 Task: Filter the search records by reports
Action: Mouse moved to (137, 126)
Screenshot: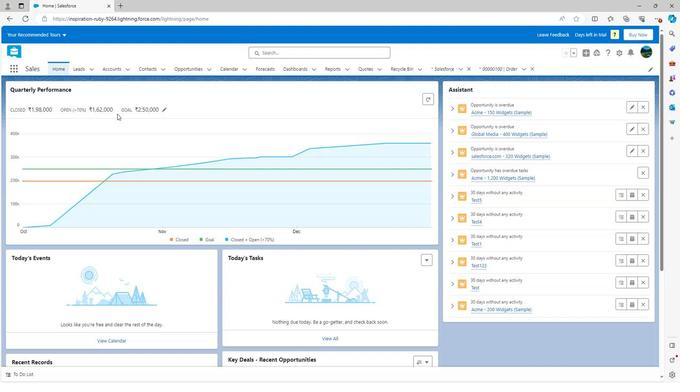 
Action: Mouse scrolled (137, 125) with delta (0, 0)
Screenshot: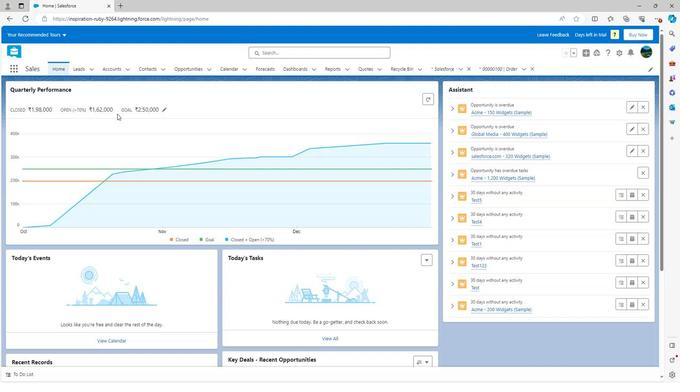 
Action: Mouse moved to (138, 127)
Screenshot: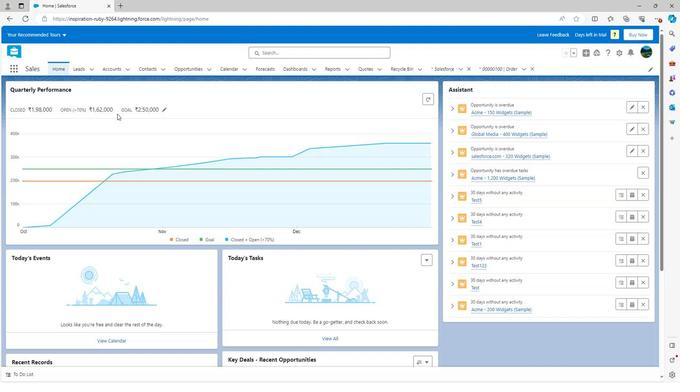 
Action: Mouse scrolled (138, 127) with delta (0, 0)
Screenshot: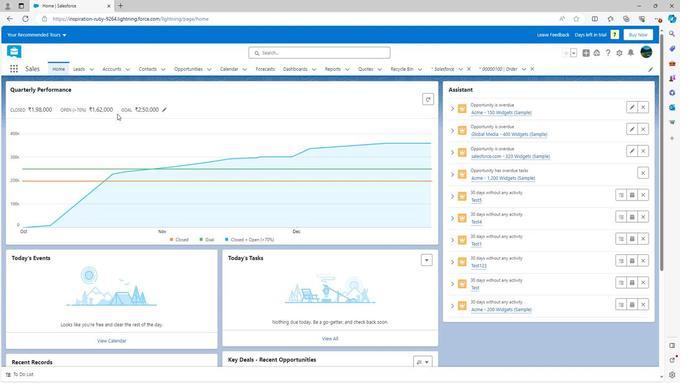 
Action: Mouse moved to (138, 128)
Screenshot: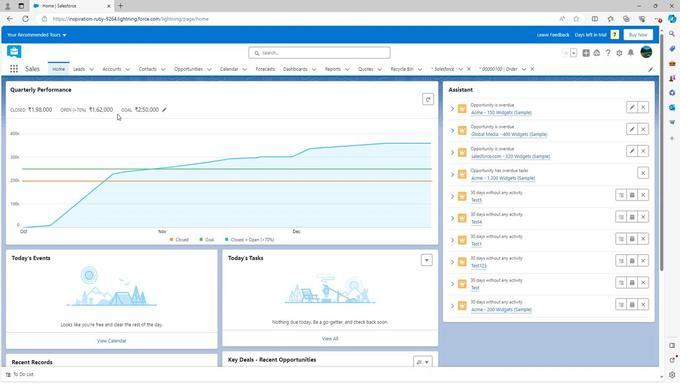 
Action: Mouse scrolled (138, 128) with delta (0, 0)
Screenshot: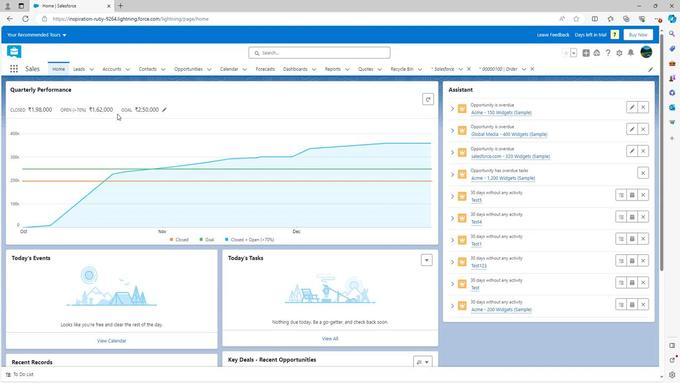 
Action: Mouse scrolled (138, 128) with delta (0, 0)
Screenshot: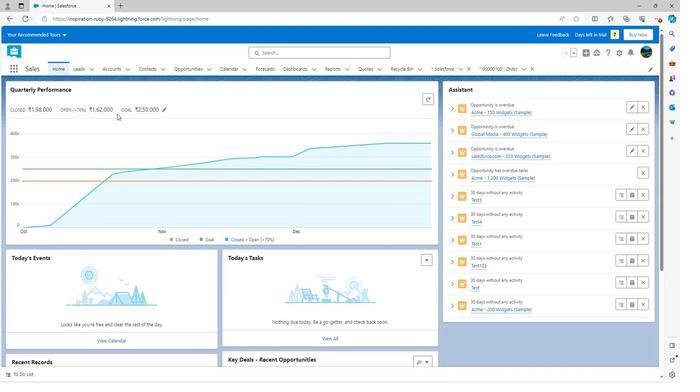 
Action: Mouse scrolled (138, 128) with delta (0, 0)
Screenshot: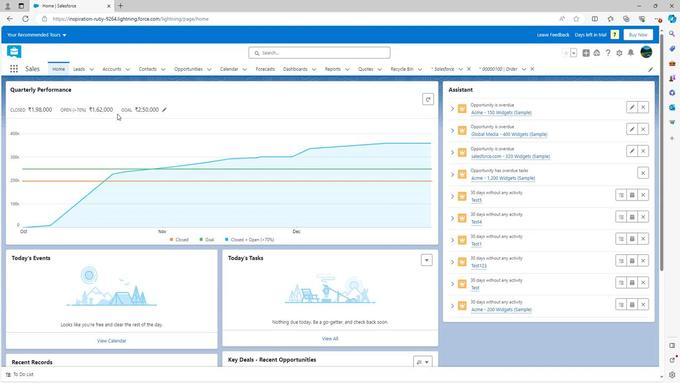
Action: Mouse scrolled (138, 129) with delta (0, 0)
Screenshot: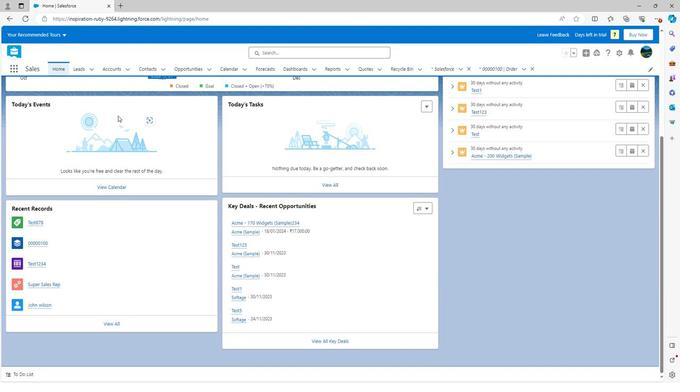 
Action: Mouse scrolled (138, 129) with delta (0, 0)
Screenshot: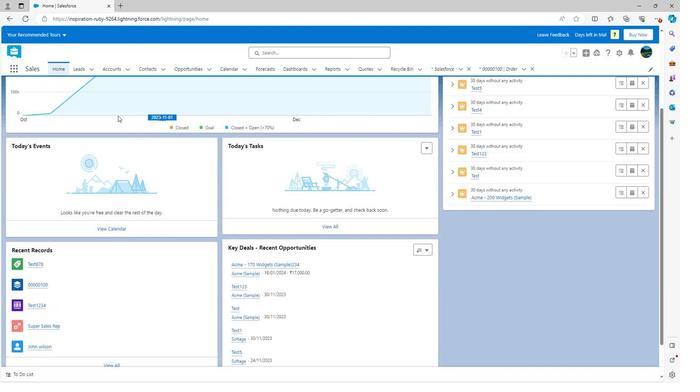 
Action: Mouse scrolled (138, 129) with delta (0, 0)
Screenshot: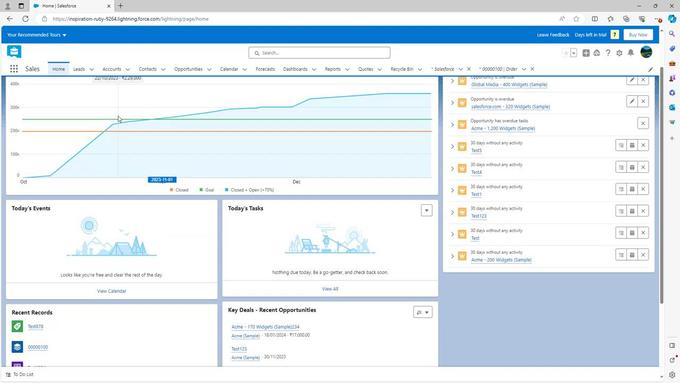 
Action: Mouse scrolled (138, 129) with delta (0, 0)
Screenshot: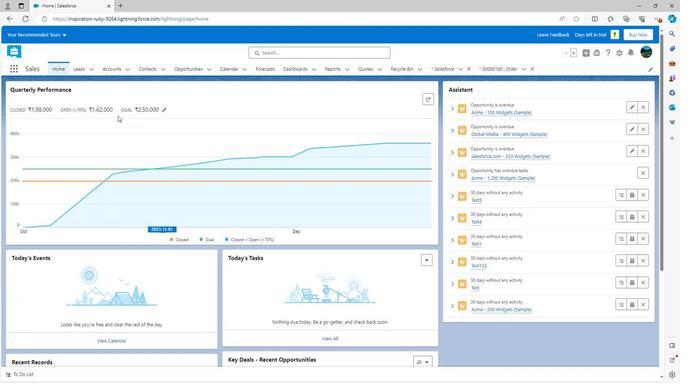
Action: Mouse moved to (406, 37)
Screenshot: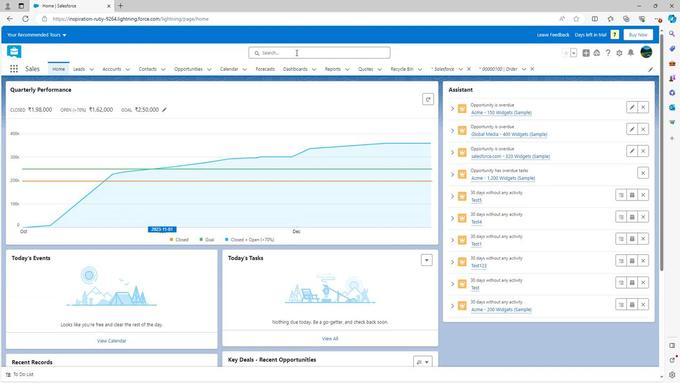
Action: Mouse pressed left at (406, 37)
Screenshot: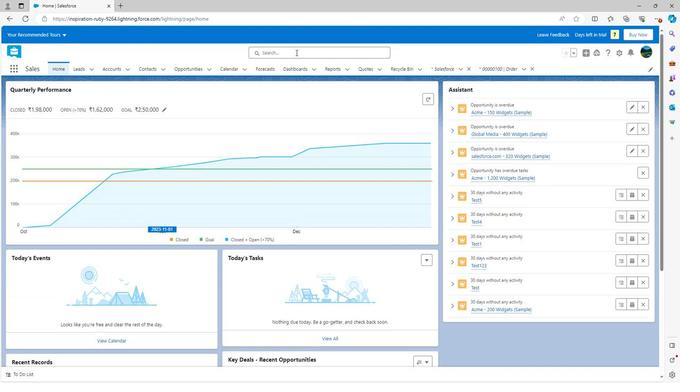 
Action: Mouse moved to (268, 42)
Screenshot: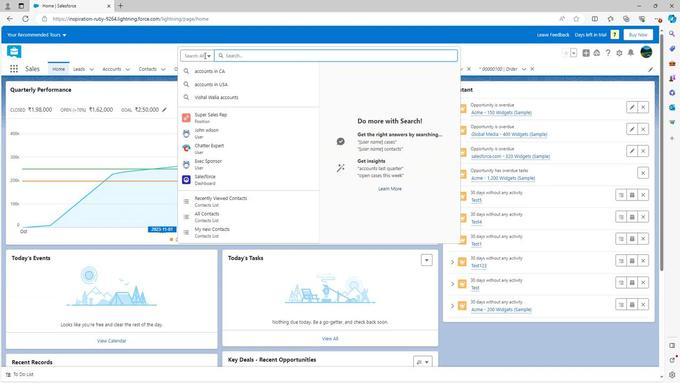 
Action: Mouse pressed left at (268, 42)
Screenshot: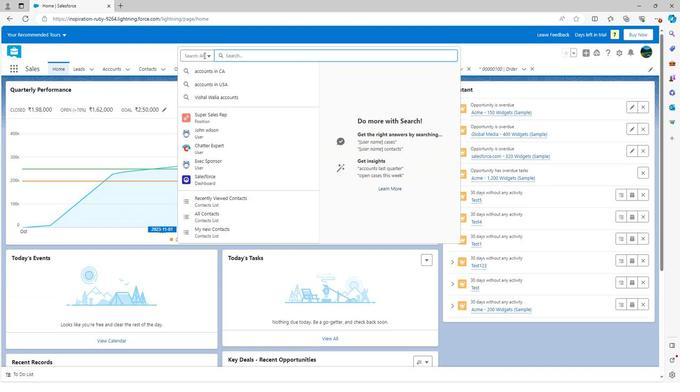 
Action: Mouse moved to (277, 179)
Screenshot: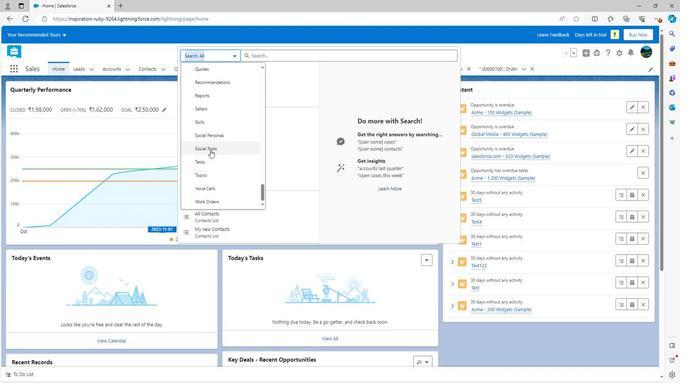 
Action: Mouse scrolled (277, 178) with delta (0, 0)
Screenshot: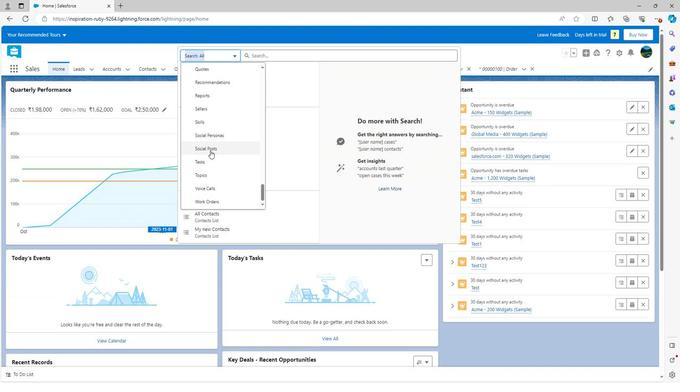 
Action: Mouse moved to (278, 102)
Screenshot: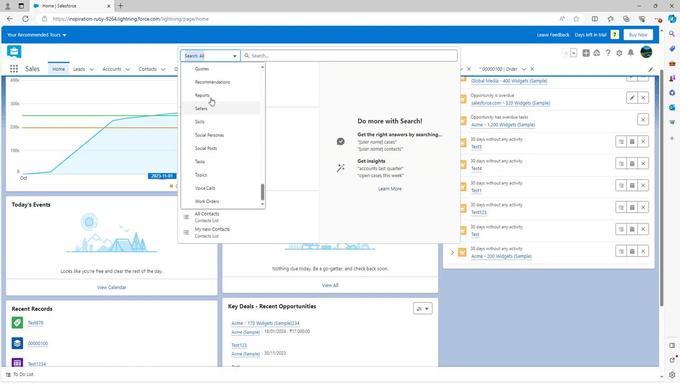 
Action: Mouse pressed left at (278, 102)
Screenshot: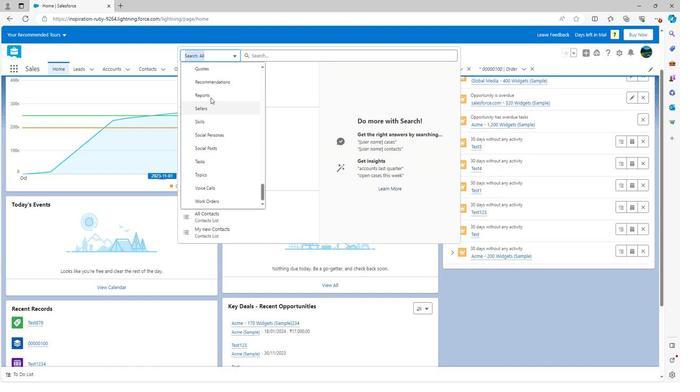 
Action: Mouse moved to (269, 91)
Screenshot: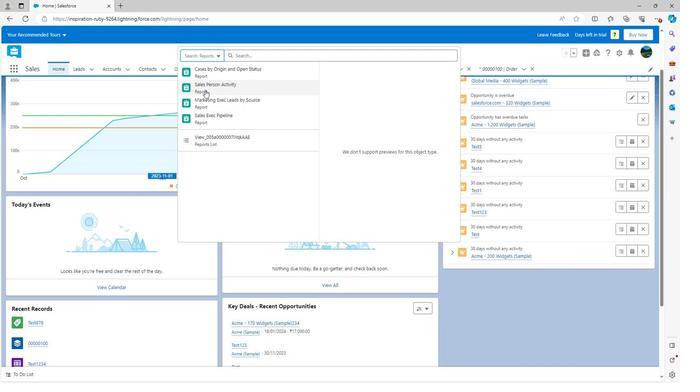 
Action: Mouse pressed left at (269, 91)
Screenshot: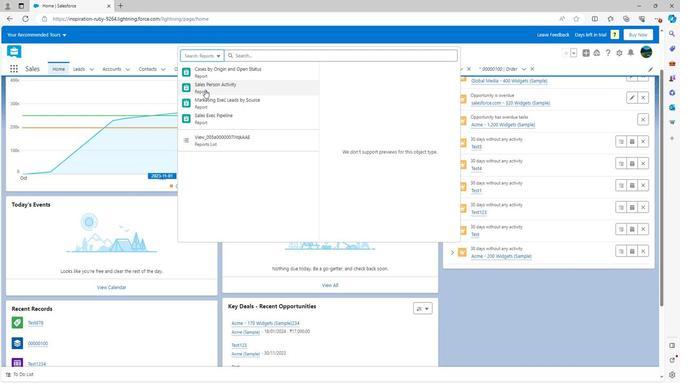 
Action: Mouse moved to (190, 163)
Screenshot: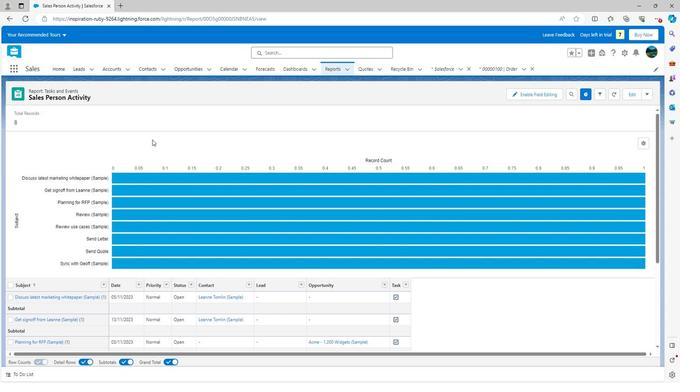 
Action: Mouse pressed left at (190, 163)
Screenshot: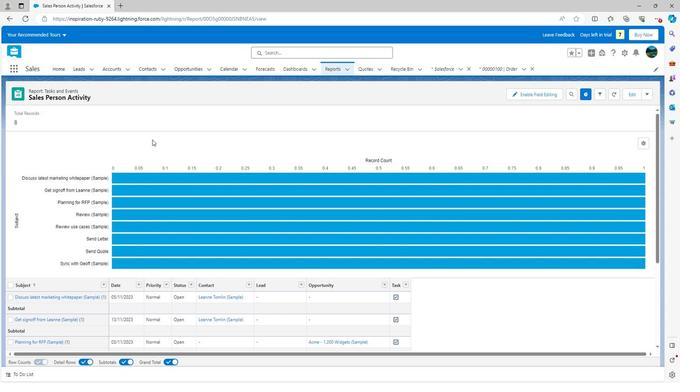 
Action: Mouse moved to (401, 38)
Screenshot: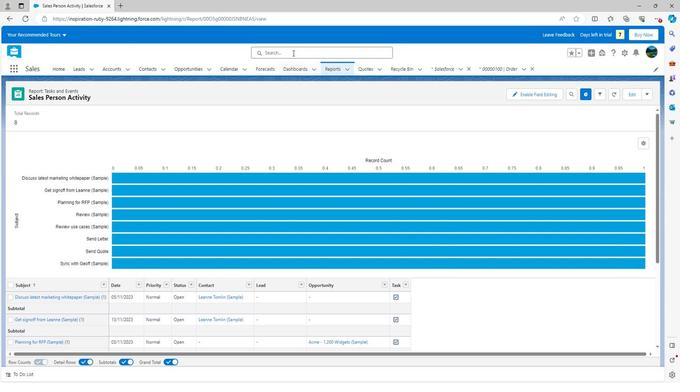 
Action: Mouse pressed left at (401, 38)
Screenshot: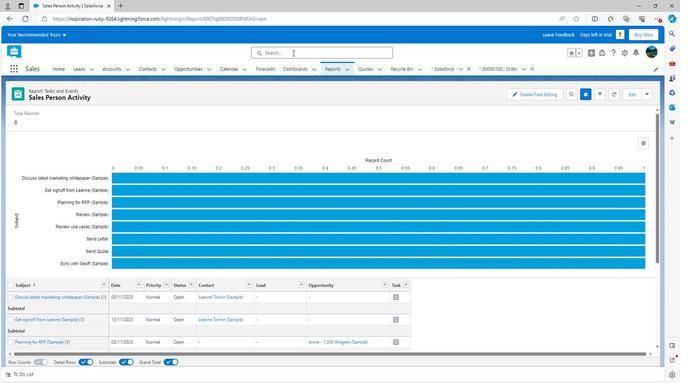 
Action: Mouse moved to (276, 43)
Screenshot: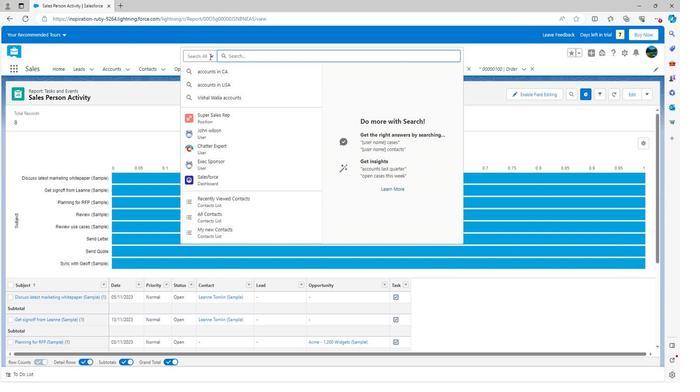 
Action: Mouse pressed left at (276, 43)
Screenshot: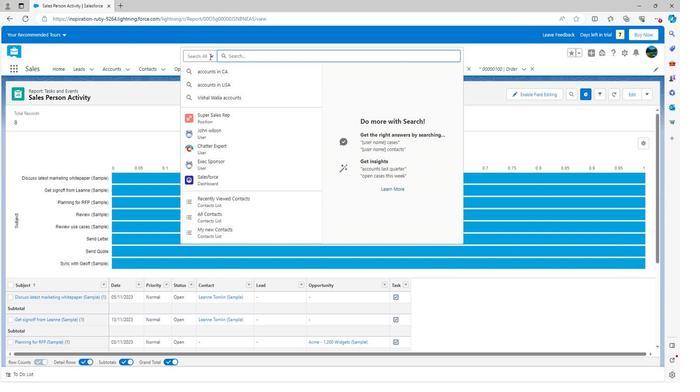 
Action: Mouse moved to (276, 159)
Screenshot: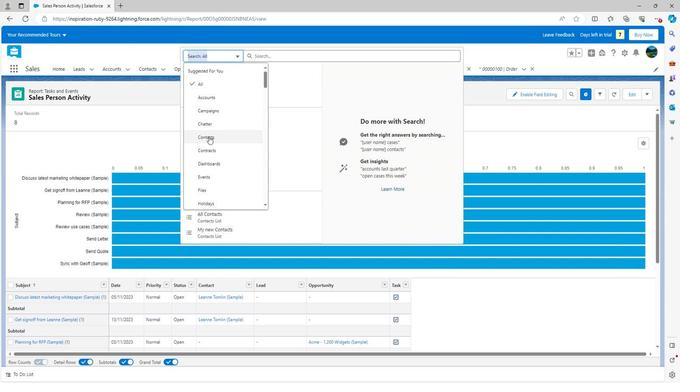 
Action: Mouse scrolled (276, 159) with delta (0, 0)
Screenshot: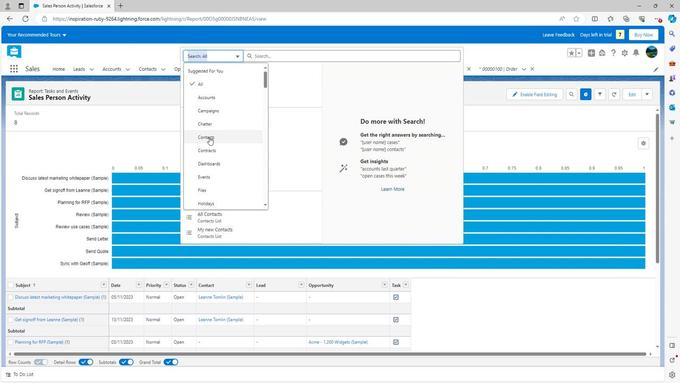 
Action: Mouse moved to (277, 164)
Screenshot: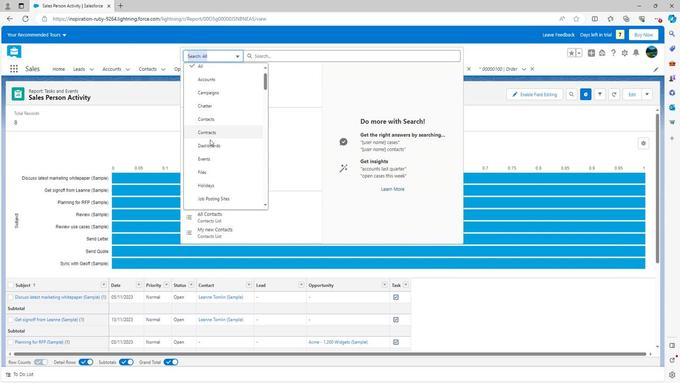 
Action: Mouse scrolled (277, 163) with delta (0, 0)
Screenshot: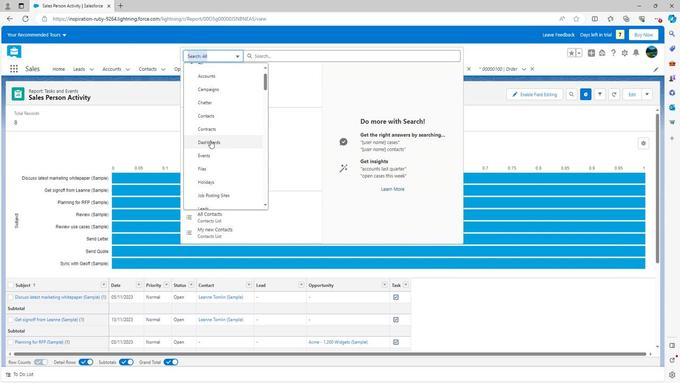 
Action: Mouse scrolled (277, 163) with delta (0, 0)
Screenshot: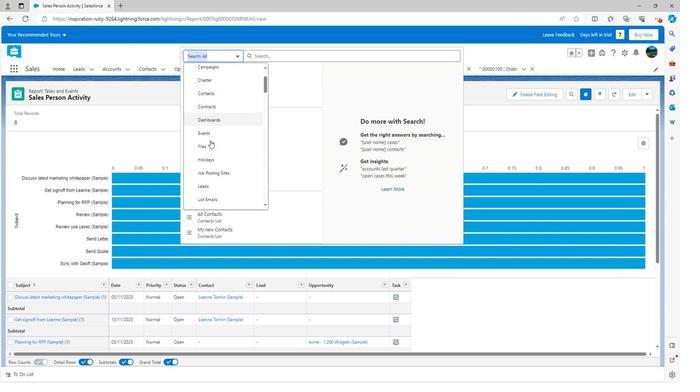 
Action: Mouse scrolled (277, 163) with delta (0, 0)
Screenshot: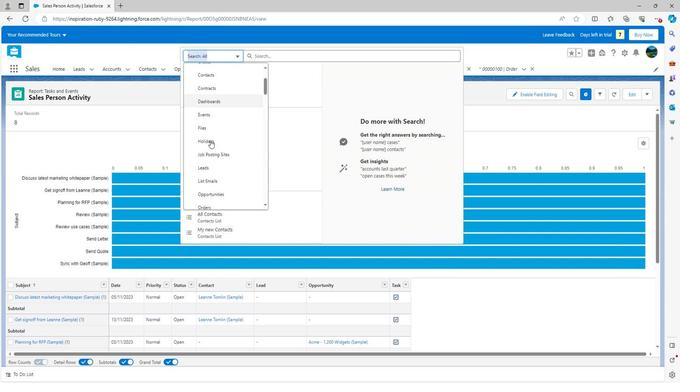 
Action: Mouse scrolled (277, 163) with delta (0, 0)
Screenshot: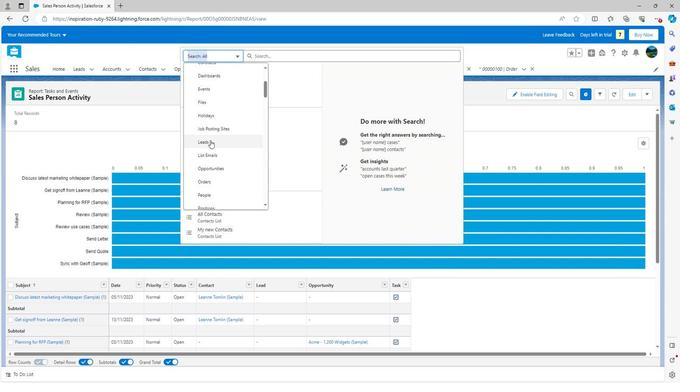 
Action: Mouse scrolled (277, 163) with delta (0, 0)
Screenshot: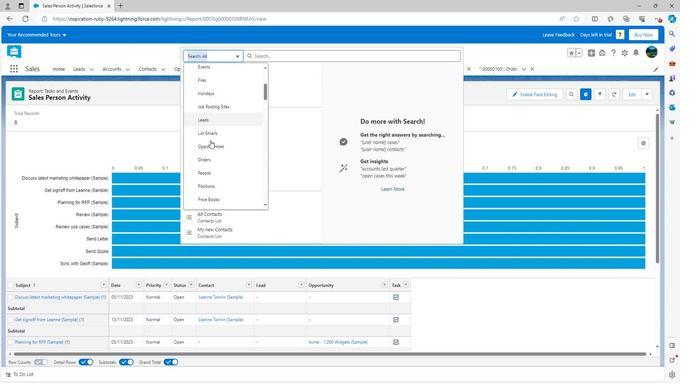 
Action: Mouse scrolled (277, 163) with delta (0, 0)
Screenshot: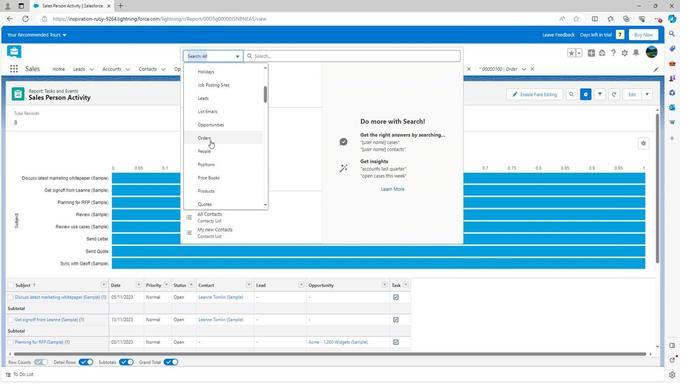 
Action: Mouse scrolled (277, 163) with delta (0, 0)
Screenshot: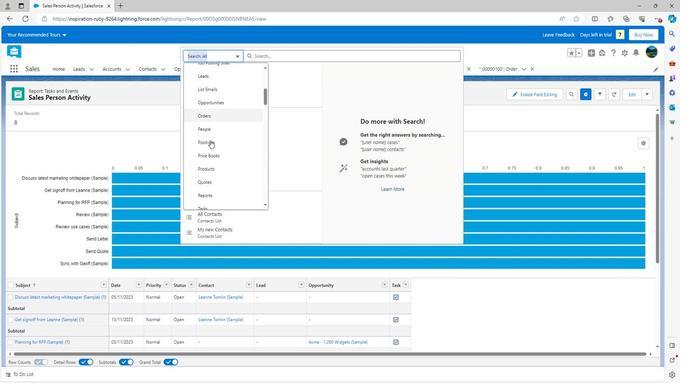 
Action: Mouse moved to (277, 160)
Screenshot: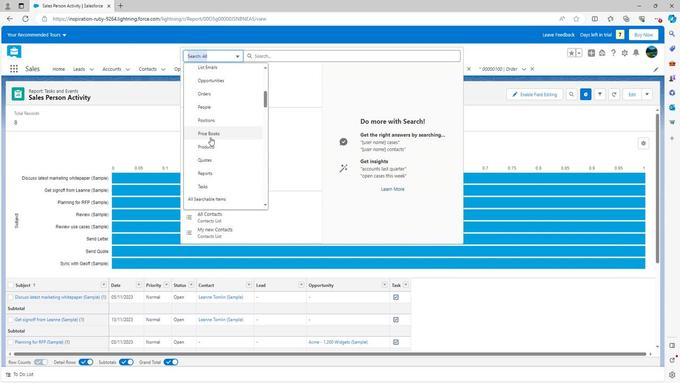 
Action: Mouse scrolled (277, 159) with delta (0, 0)
Screenshot: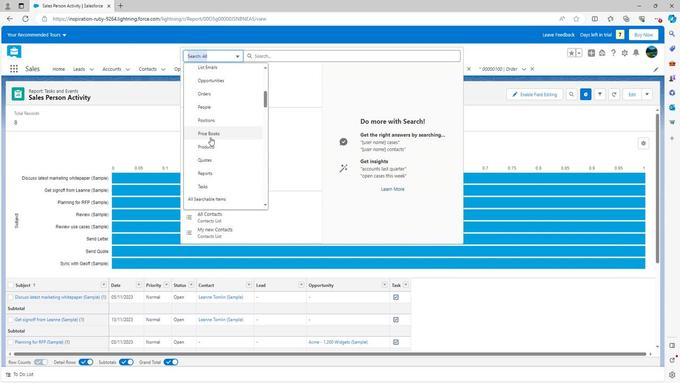 
Action: Mouse moved to (276, 183)
Screenshot: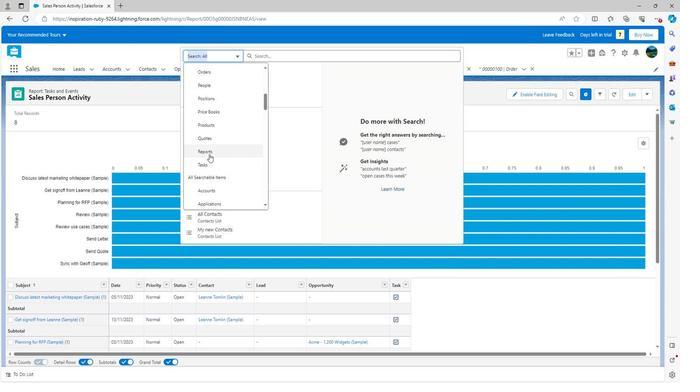 
Action: Mouse pressed left at (276, 183)
Screenshot: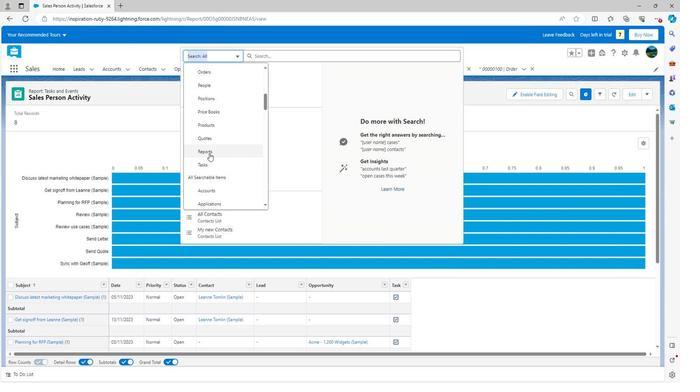 
Action: Mouse moved to (285, 69)
Screenshot: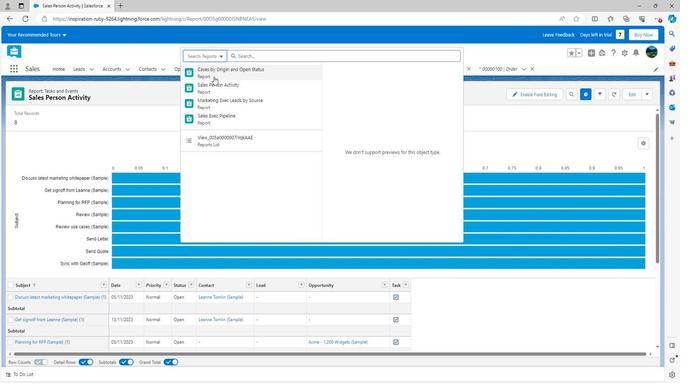 
